 Task: Hide page details from your booking page.
Action: Mouse moved to (862, 70)
Screenshot: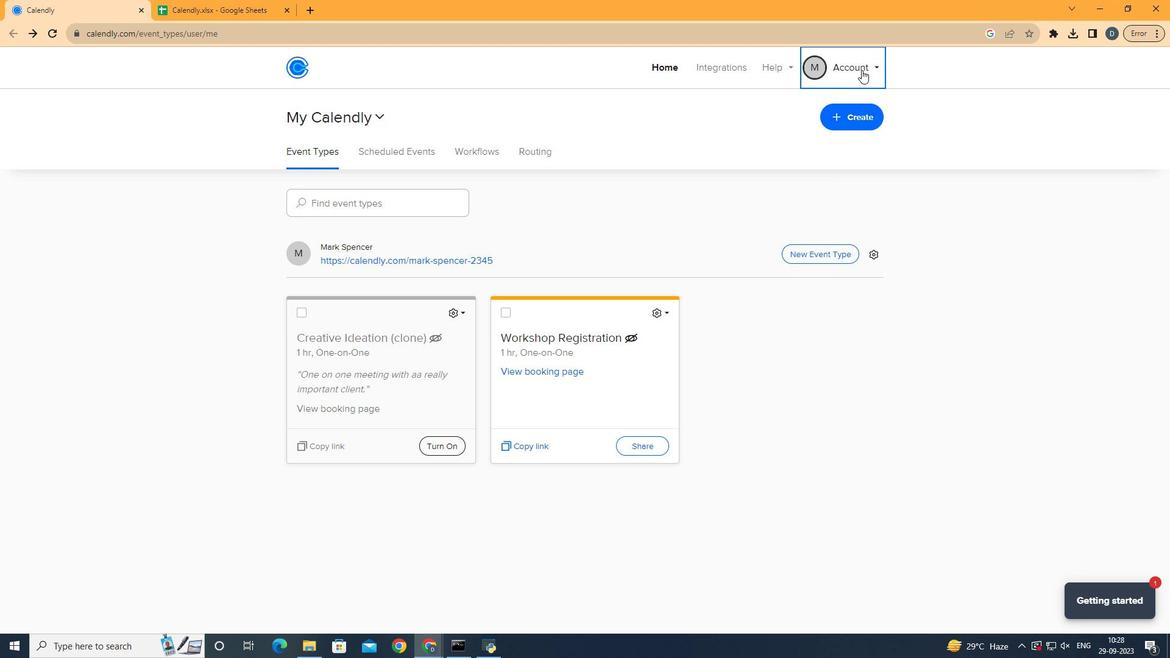 
Action: Mouse pressed left at (862, 70)
Screenshot: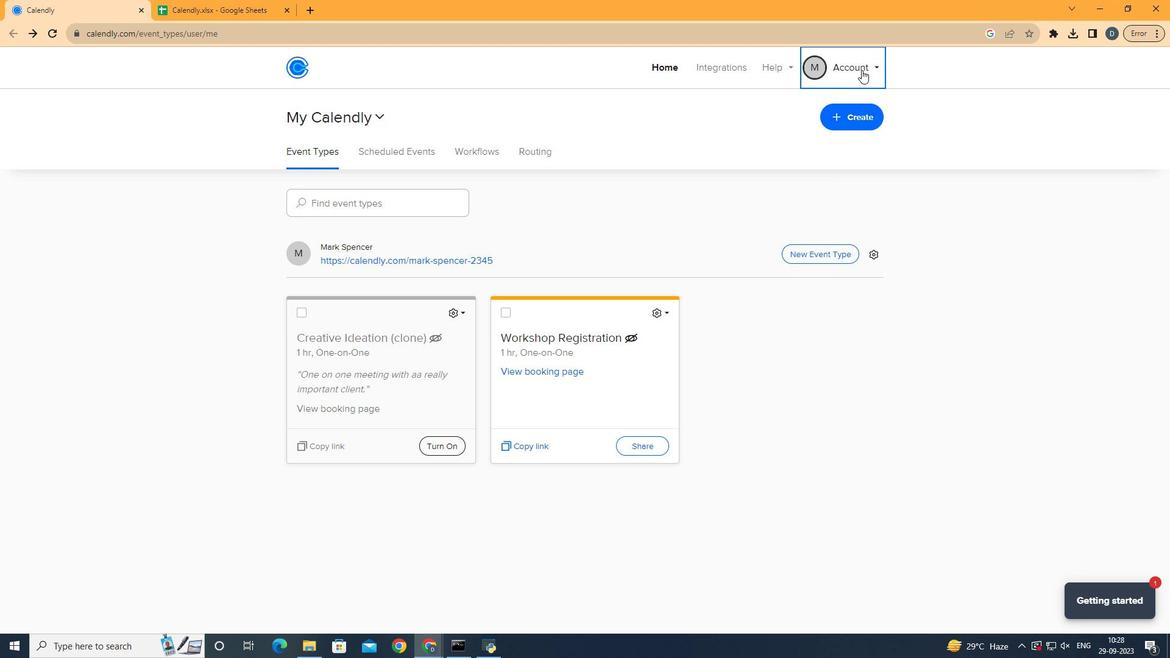 
Action: Mouse moved to (758, 161)
Screenshot: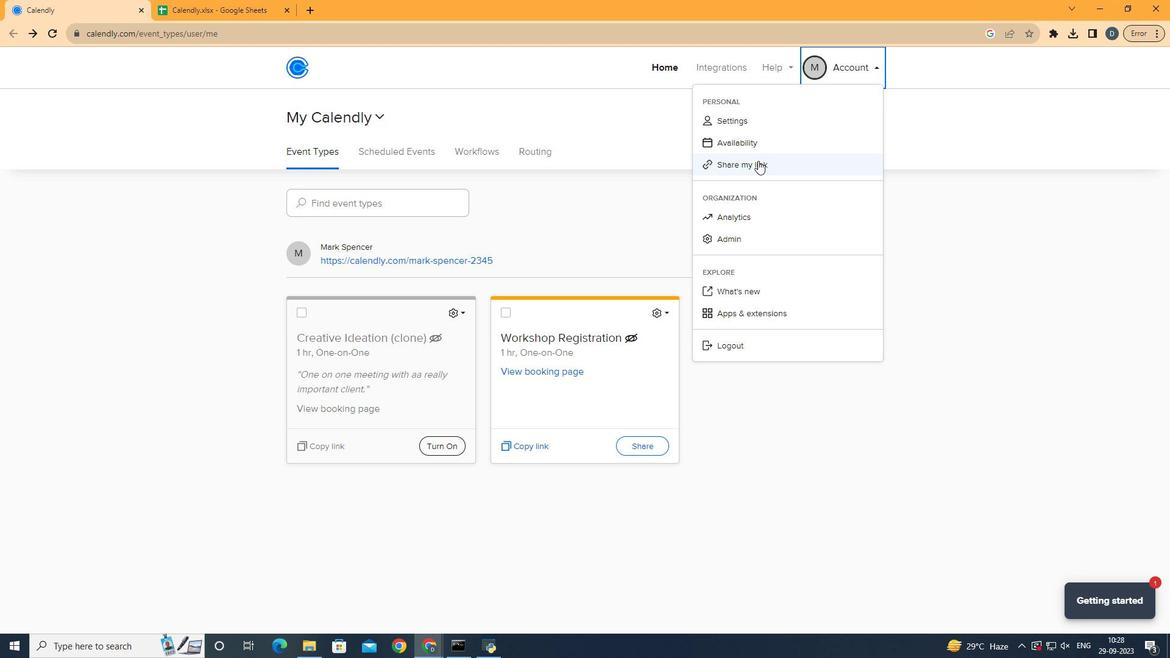 
Action: Mouse pressed left at (758, 161)
Screenshot: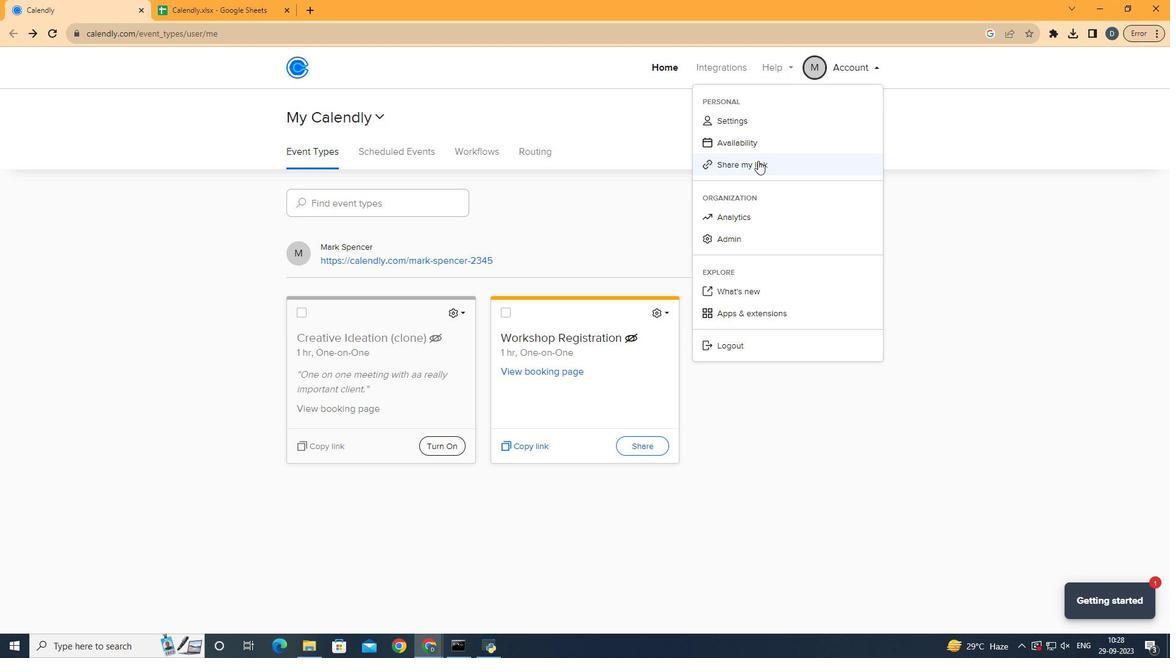 
Action: Mouse moved to (631, 217)
Screenshot: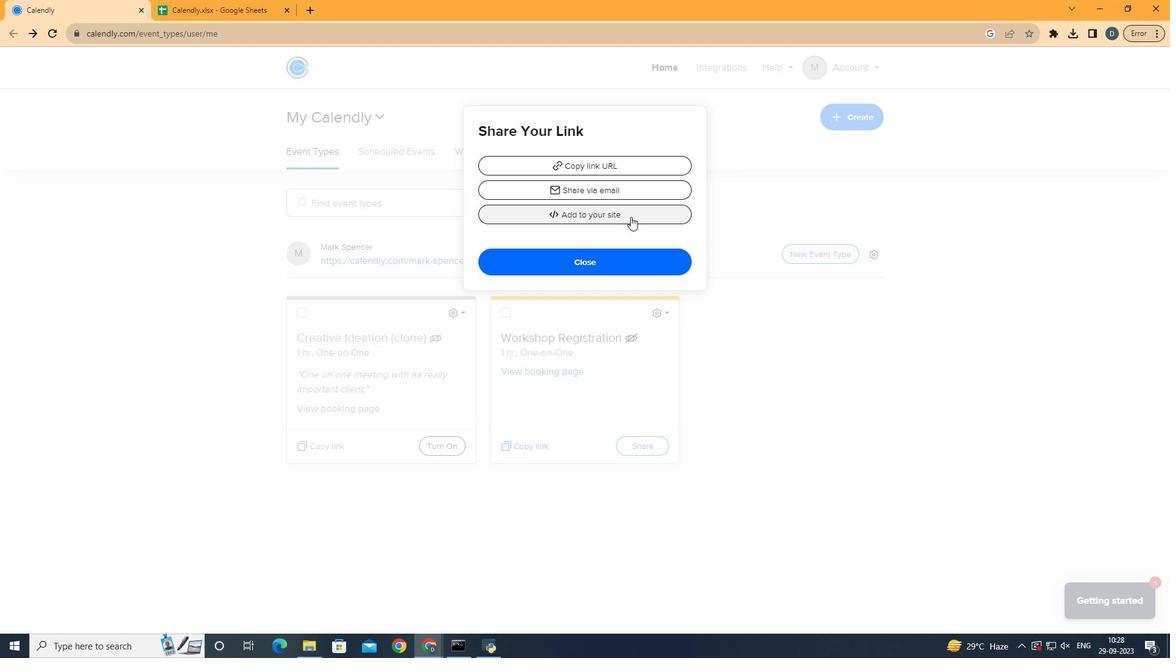 
Action: Mouse pressed left at (631, 217)
Screenshot: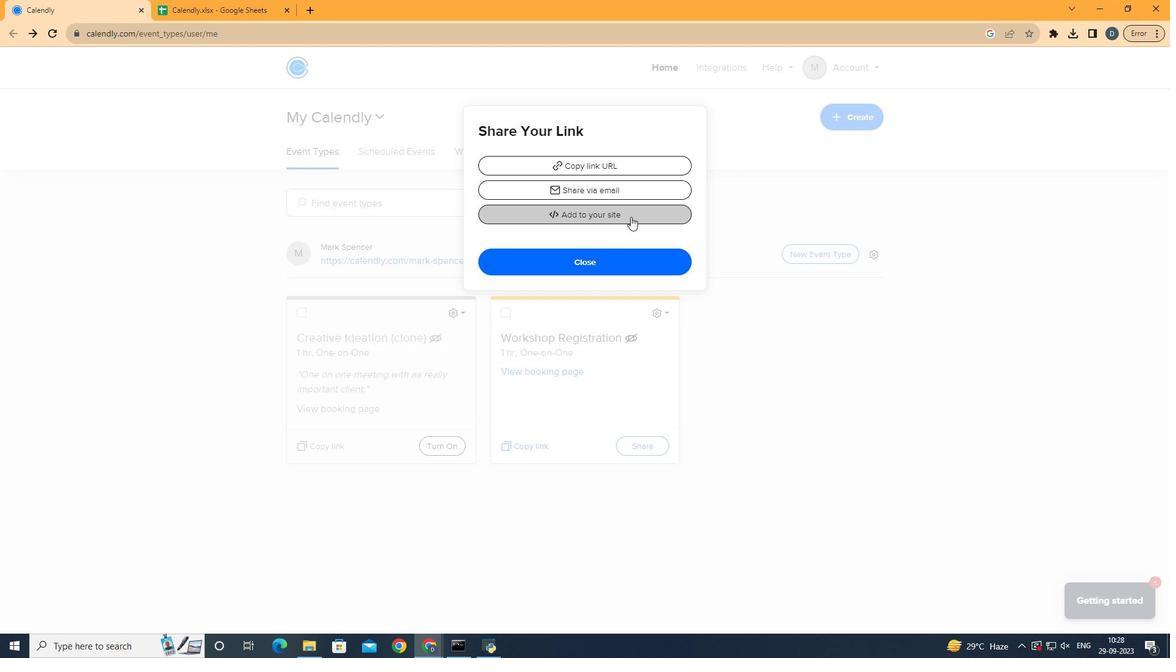 
Action: Mouse moved to (442, 313)
Screenshot: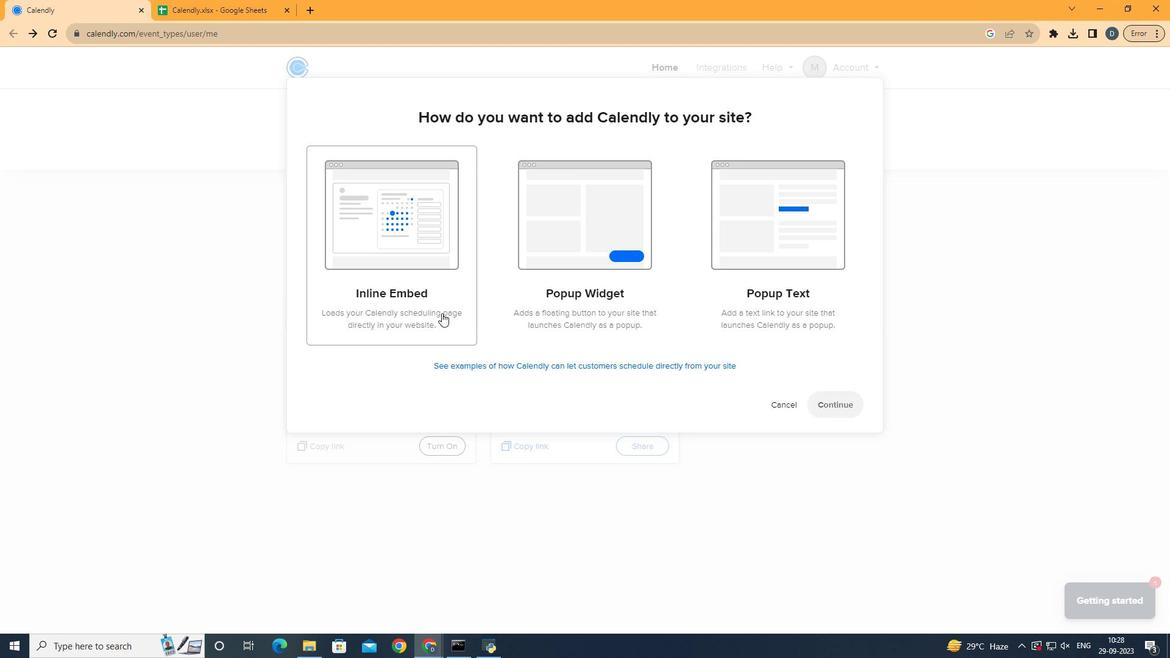 
Action: Mouse pressed left at (442, 313)
Screenshot: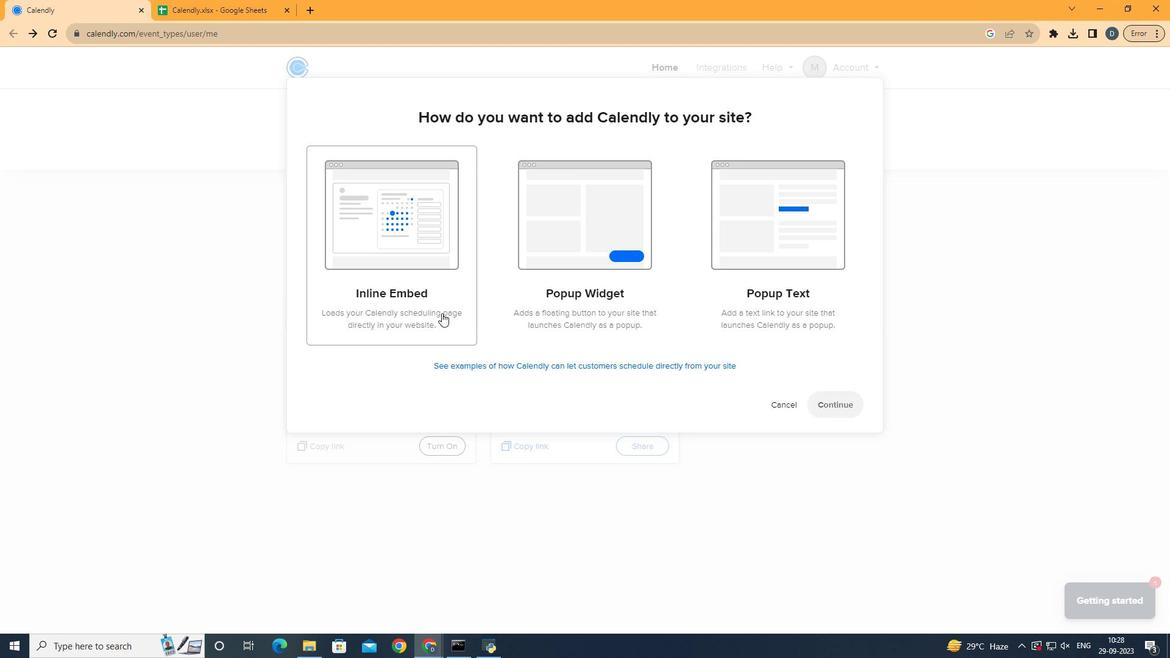 
Action: Mouse moved to (836, 393)
Screenshot: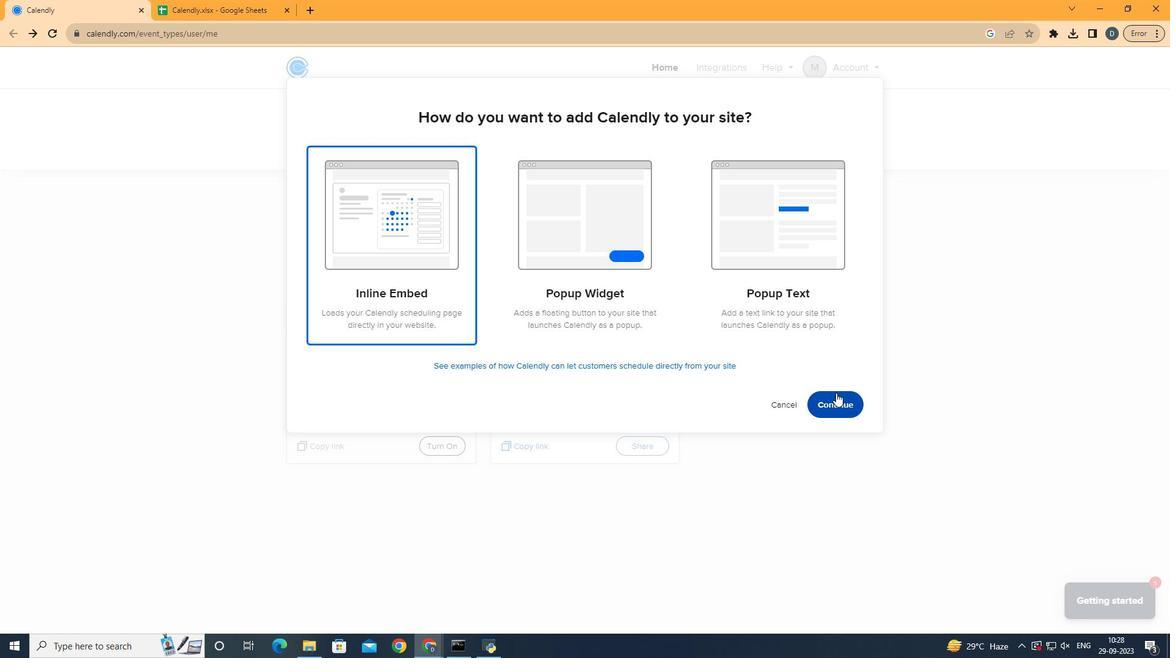 
Action: Mouse pressed left at (836, 393)
Screenshot: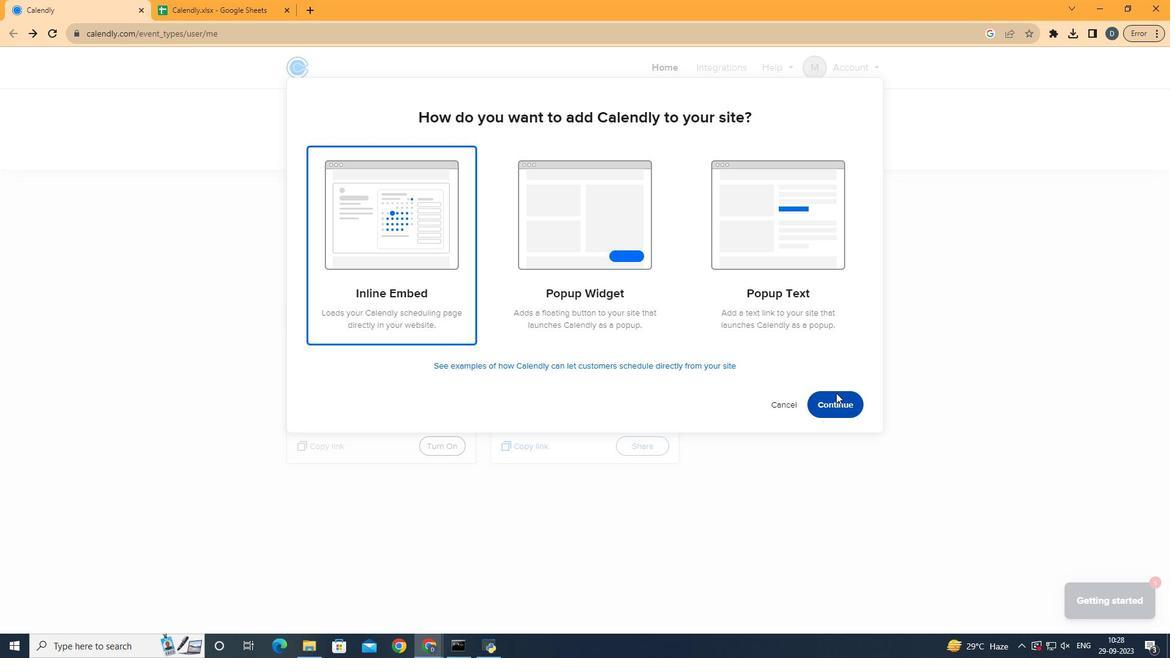 
Action: Mouse moved to (323, 212)
Screenshot: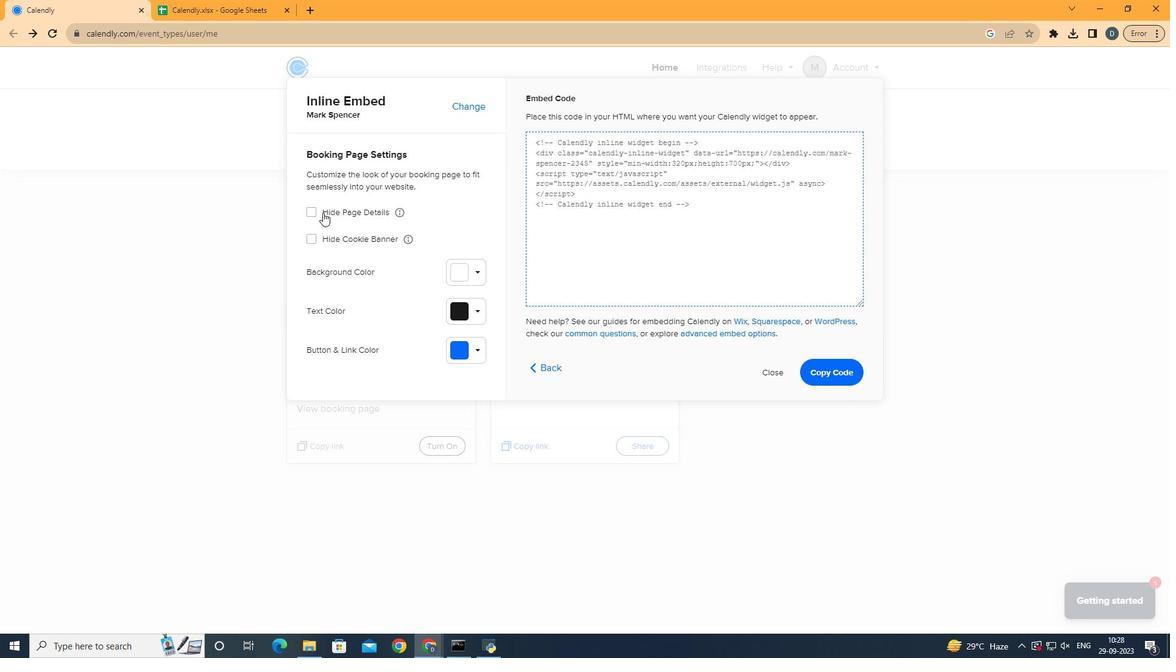 
Action: Mouse pressed left at (323, 212)
Screenshot: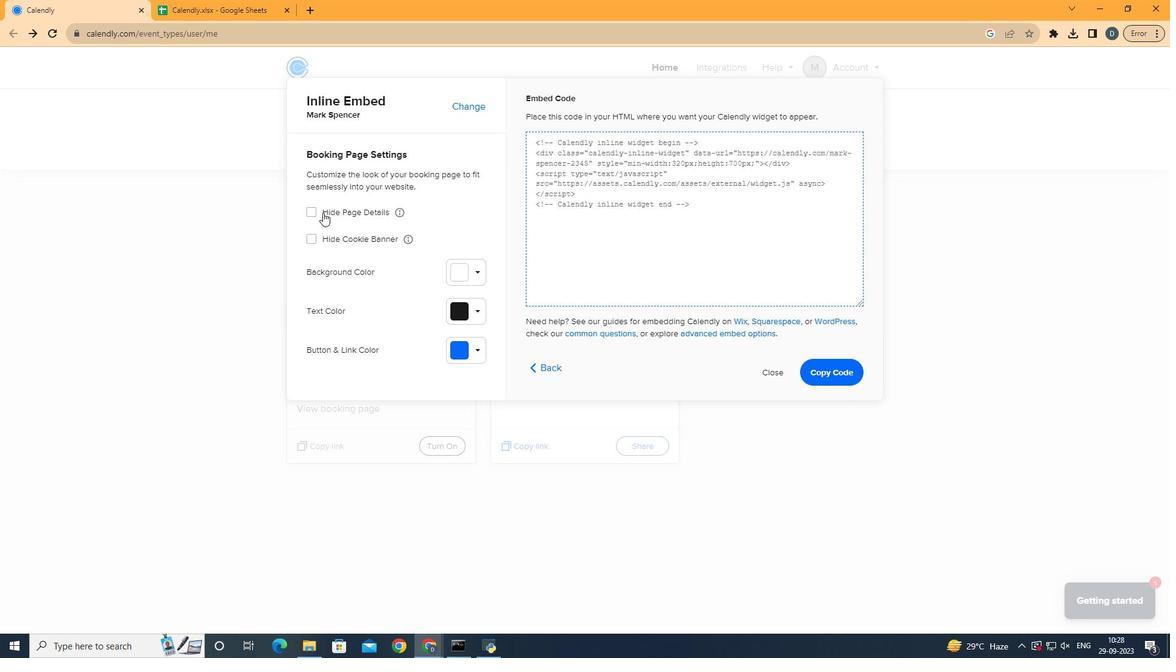 
Action: Mouse moved to (529, 238)
Screenshot: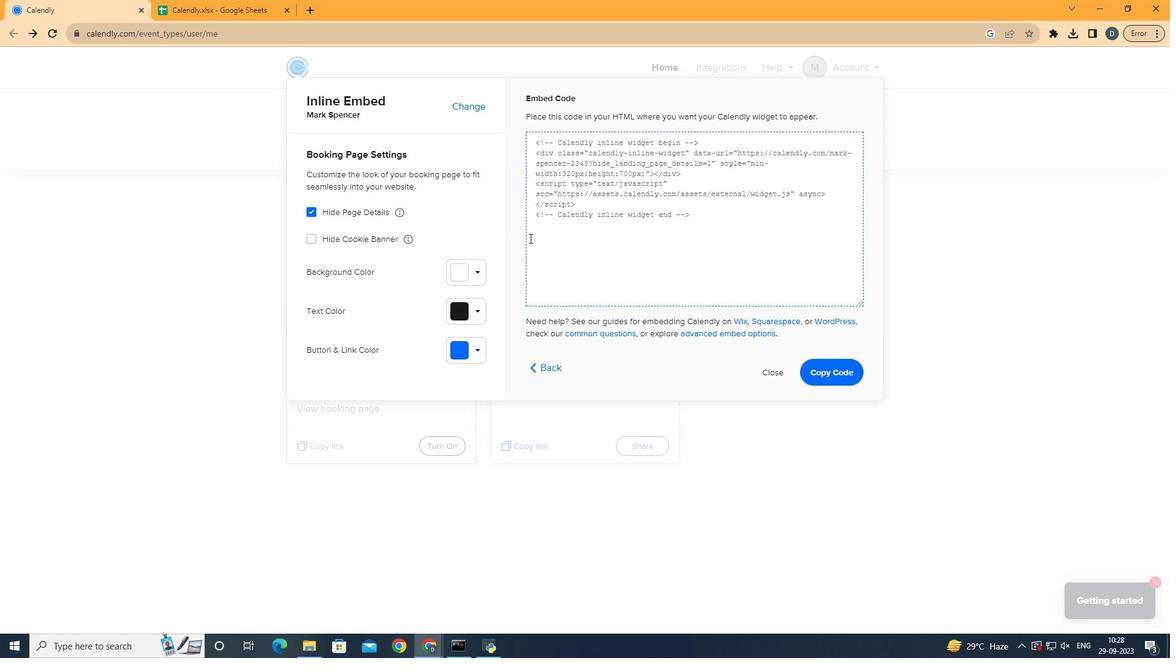 
